 Task: In the  document lyric.epub. Insert footer and write 'ww.ramsons.com'. Find the word using Dictionary 'Gift' Use the tool word Count and display word count while typing
Action: Mouse moved to (117, 59)
Screenshot: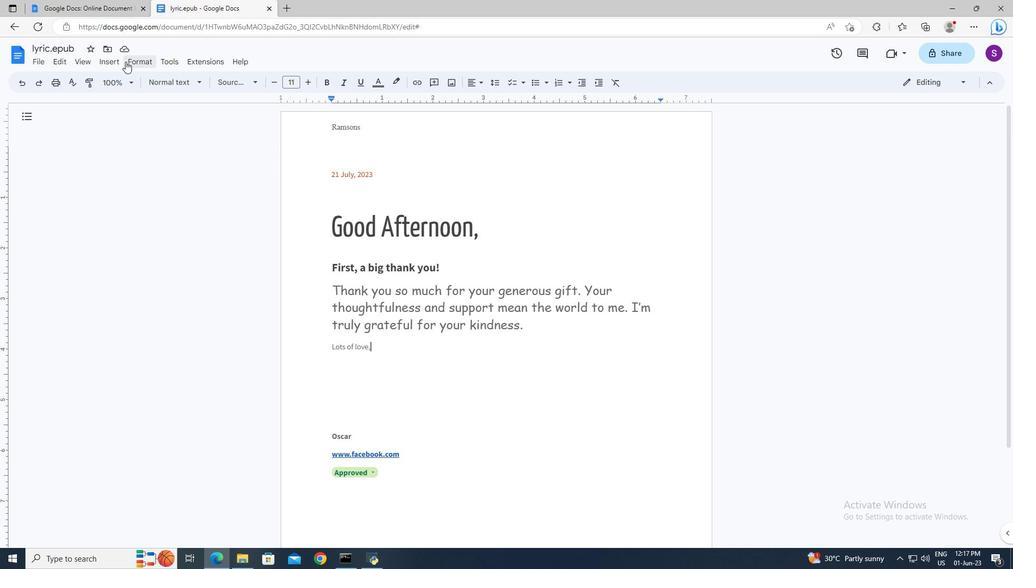 
Action: Mouse pressed left at (117, 59)
Screenshot: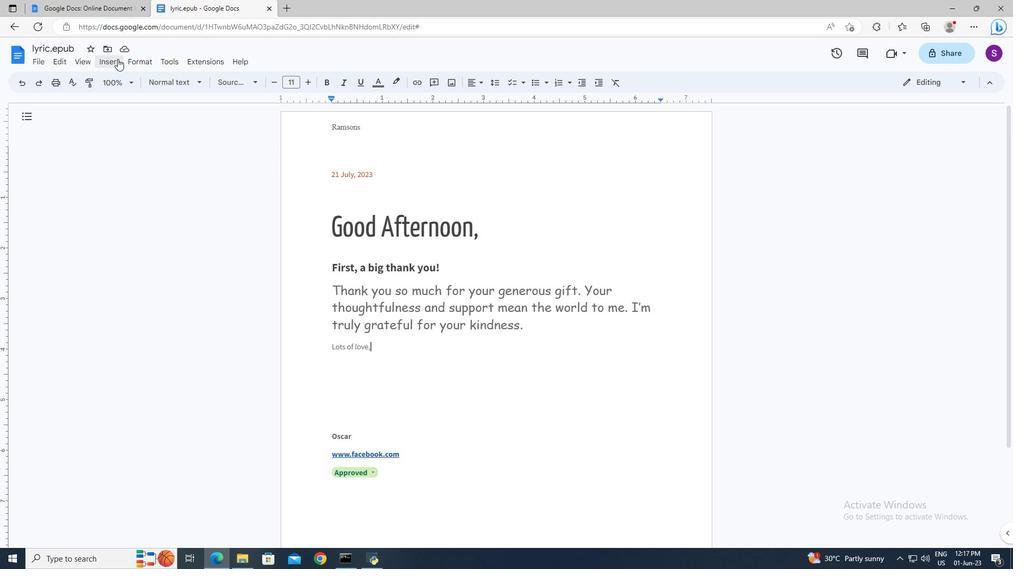 
Action: Mouse moved to (283, 344)
Screenshot: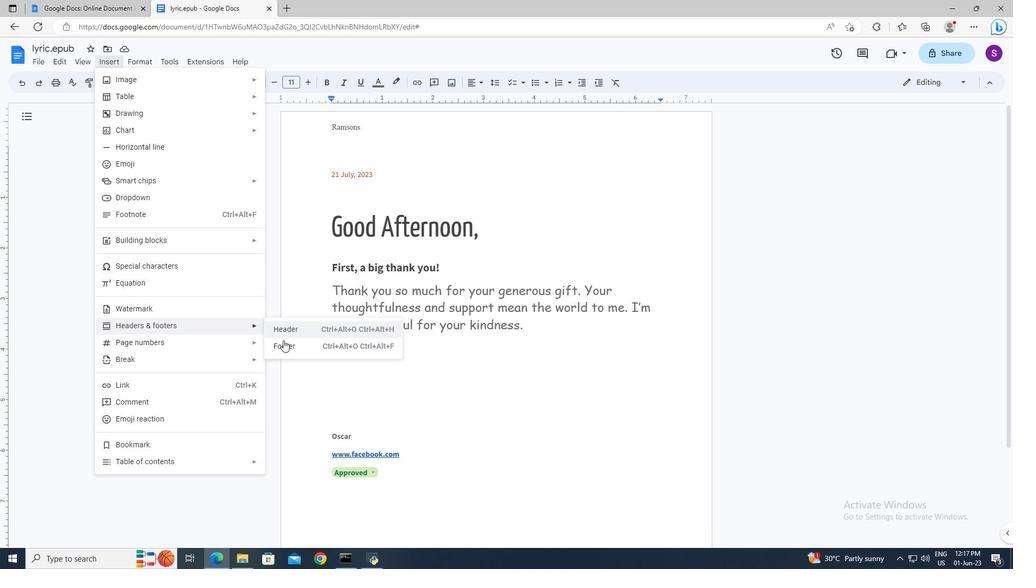 
Action: Mouse pressed left at (283, 344)
Screenshot: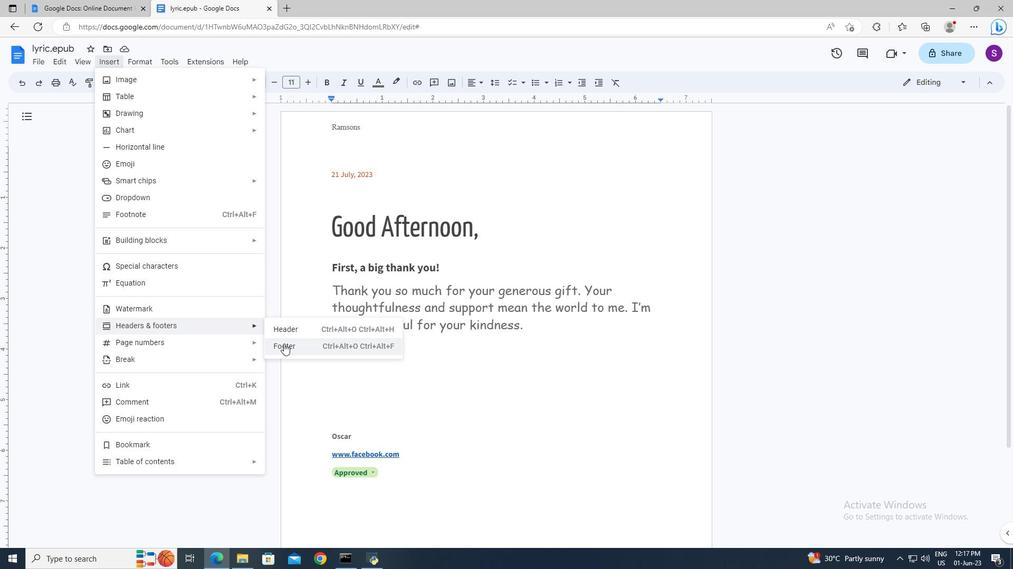 
Action: Key pressed www.ramsons.com
Screenshot: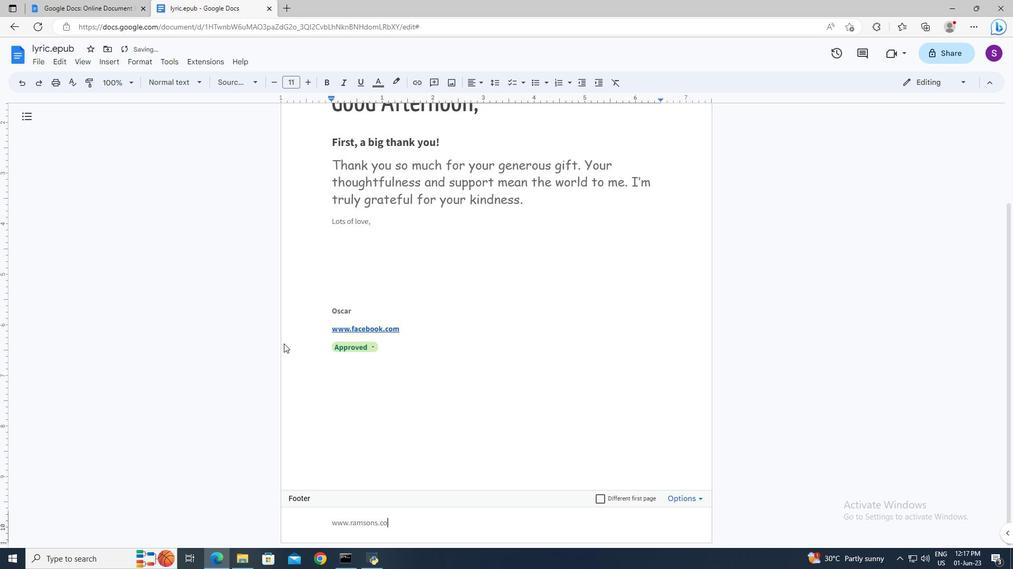 
Action: Mouse moved to (374, 280)
Screenshot: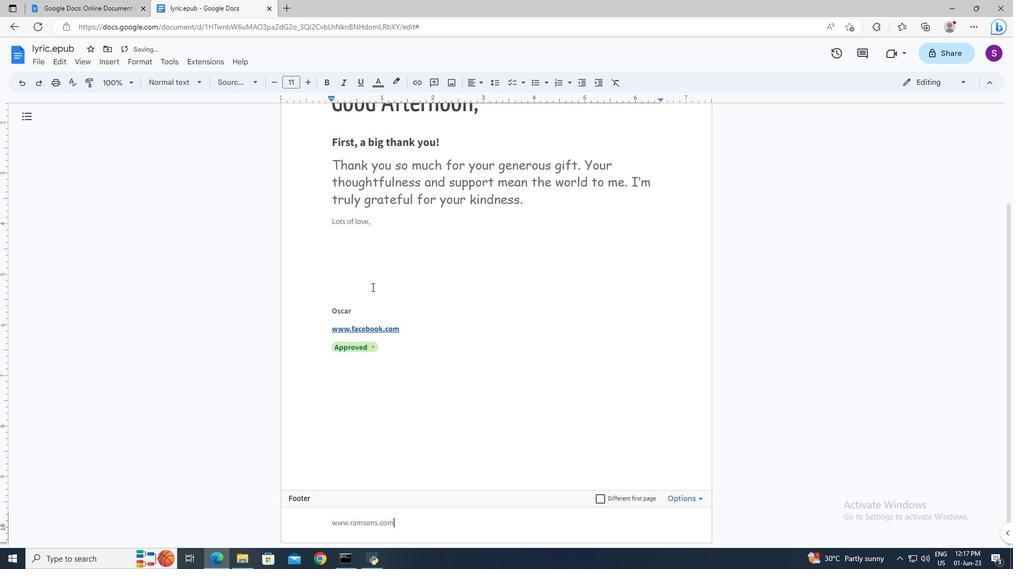 
Action: Mouse pressed left at (374, 280)
Screenshot: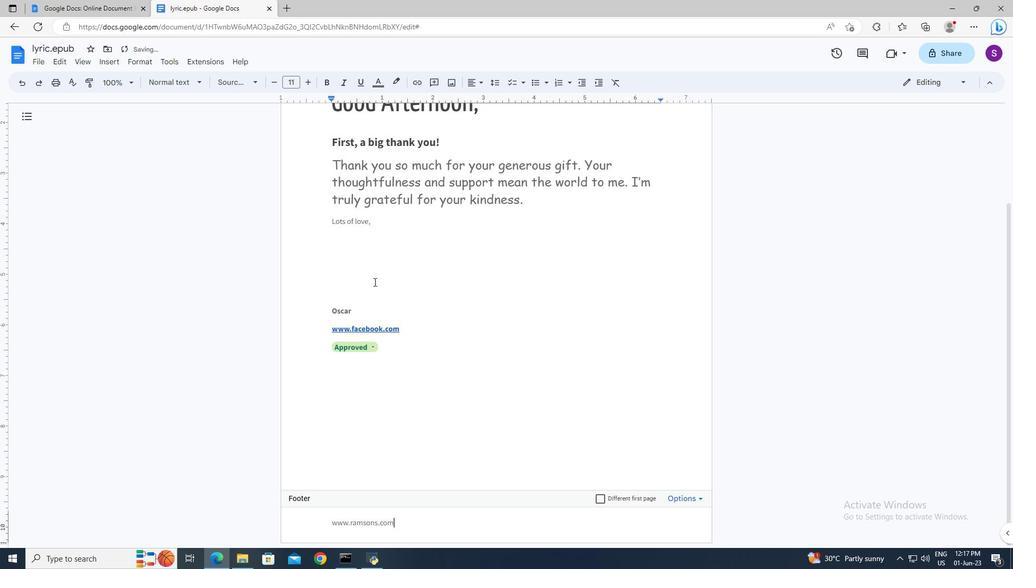 
Action: Mouse moved to (371, 279)
Screenshot: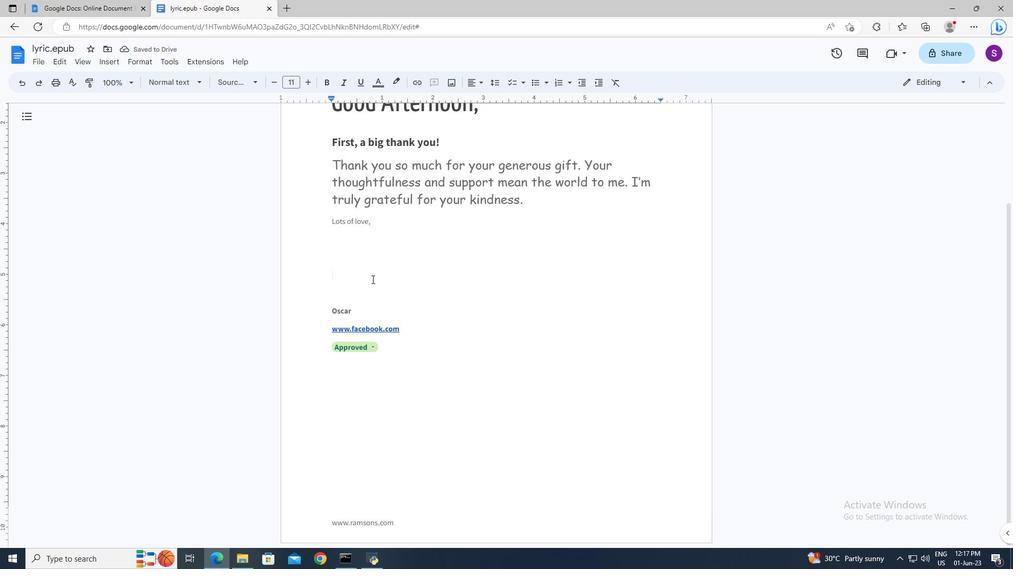 
Action: Mouse scrolled (371, 279) with delta (0, 0)
Screenshot: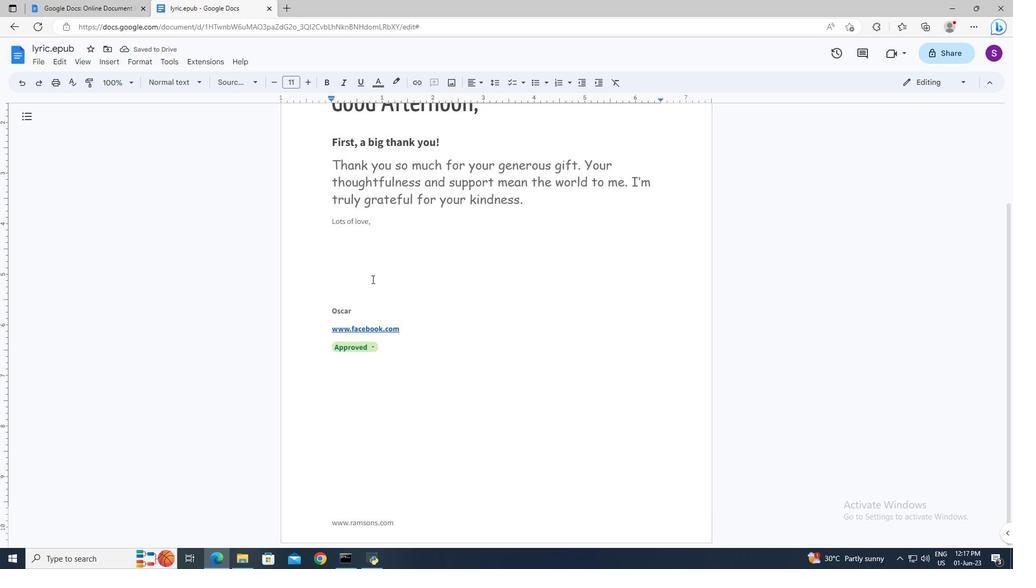 
Action: Mouse scrolled (371, 279) with delta (0, 0)
Screenshot: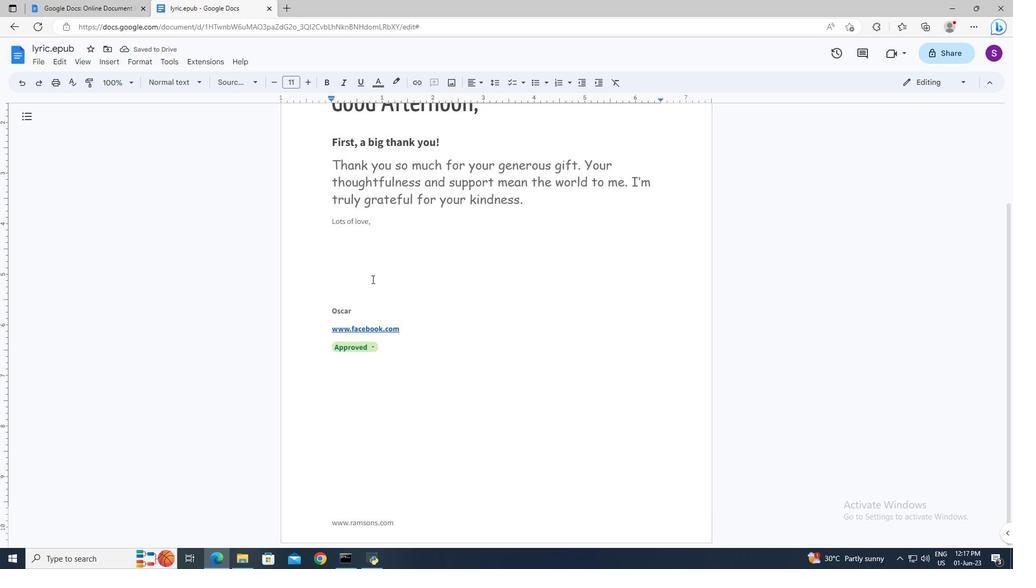 
Action: Mouse scrolled (371, 279) with delta (0, 0)
Screenshot: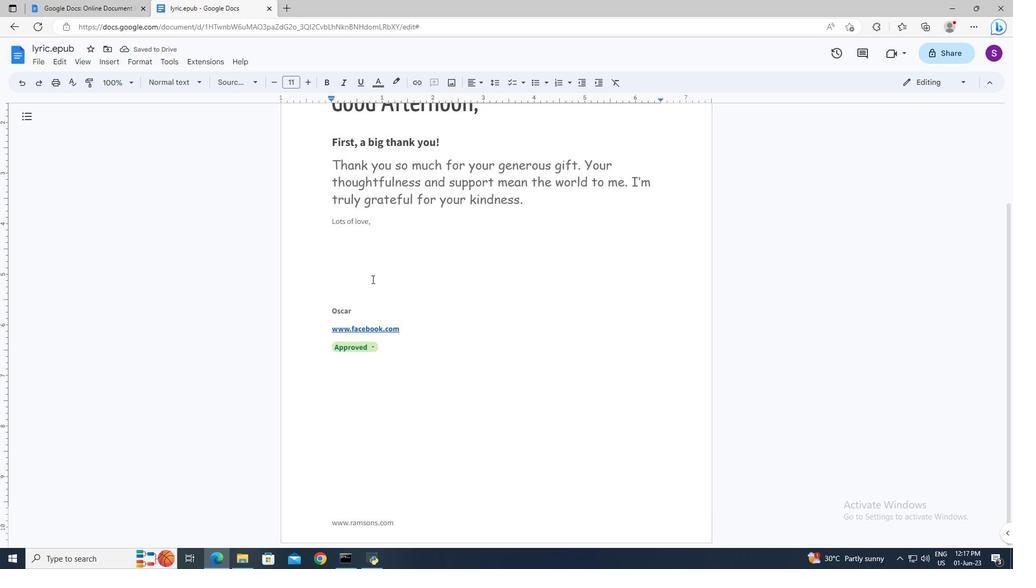 
Action: Mouse scrolled (371, 279) with delta (0, 0)
Screenshot: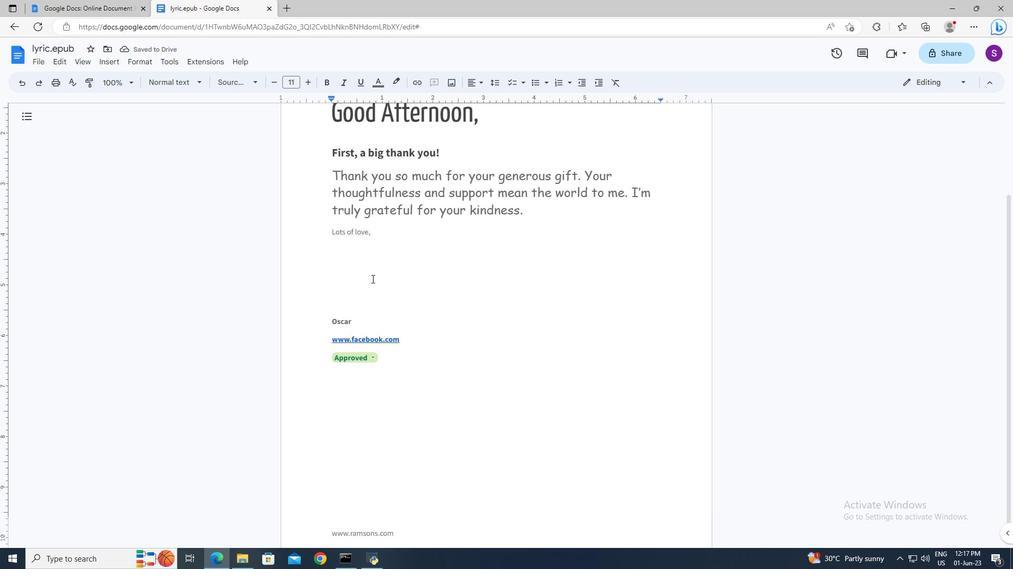 
Action: Mouse moved to (168, 62)
Screenshot: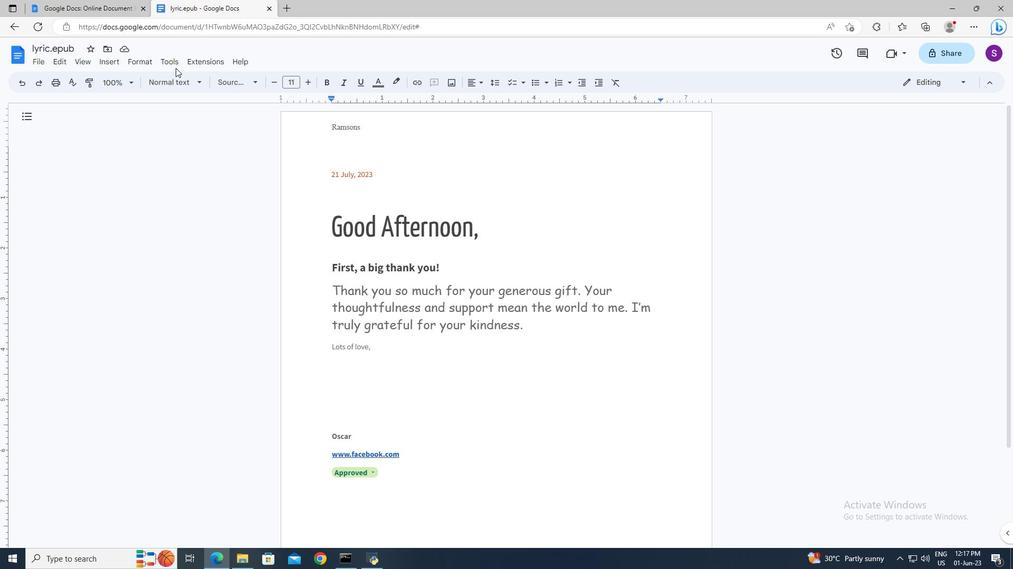 
Action: Mouse pressed left at (168, 62)
Screenshot: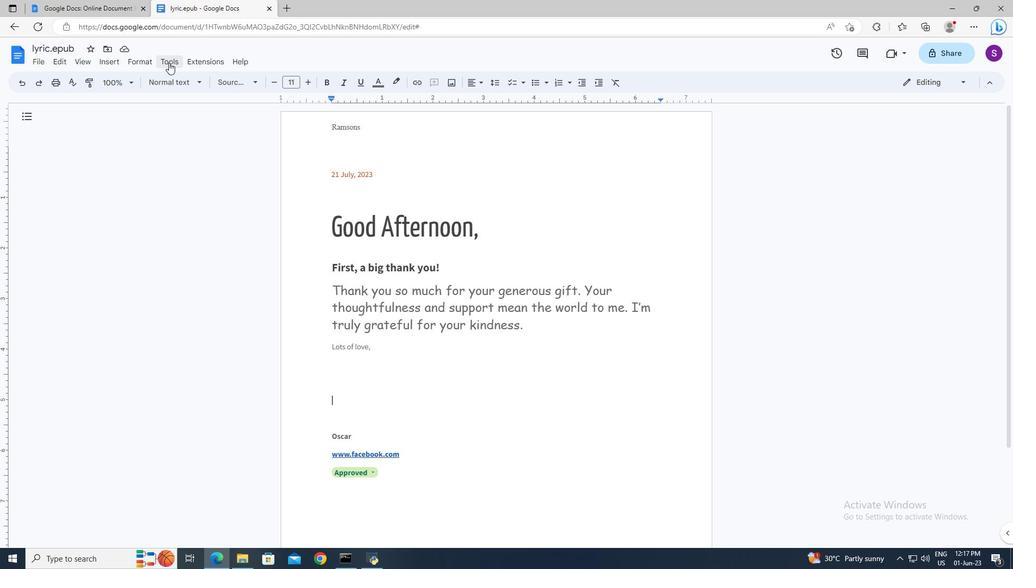 
Action: Mouse moved to (196, 215)
Screenshot: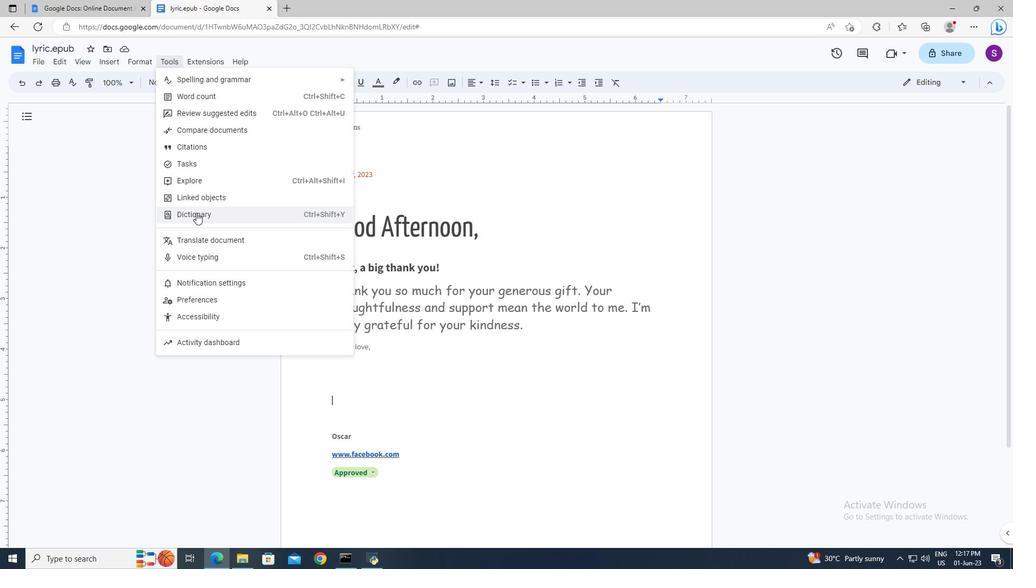 
Action: Mouse pressed left at (196, 215)
Screenshot: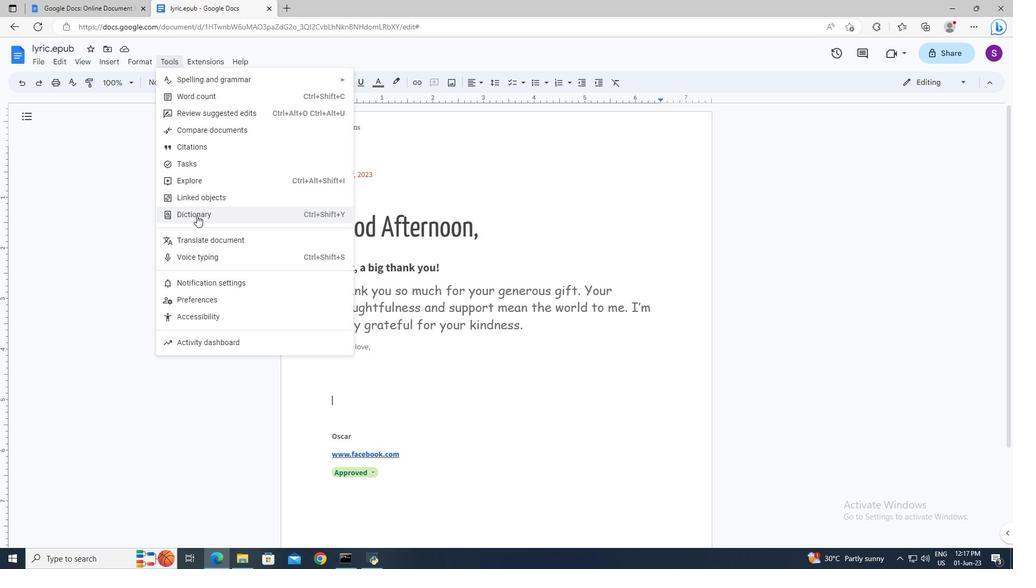 
Action: Mouse moved to (886, 115)
Screenshot: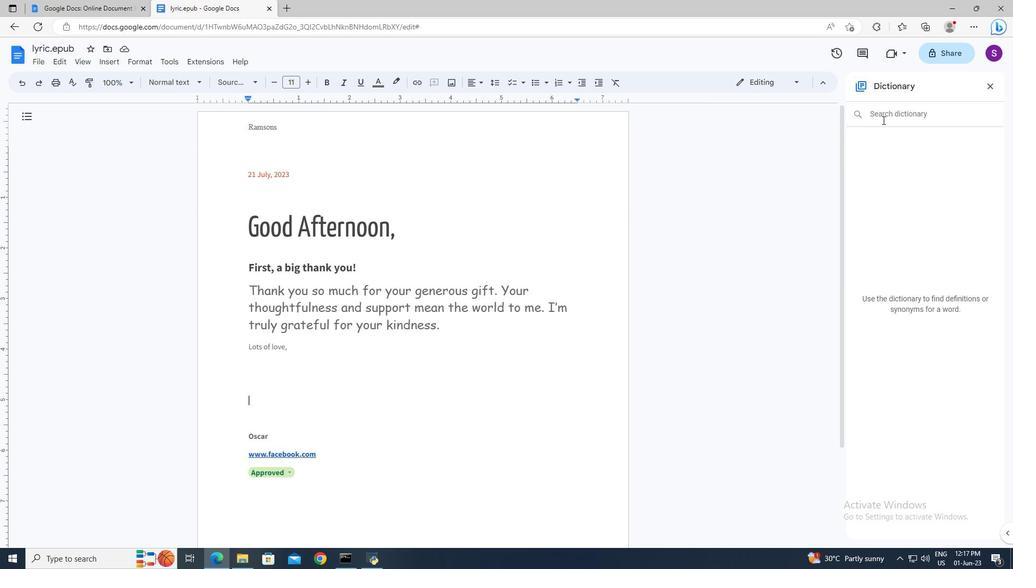 
Action: Mouse pressed left at (886, 115)
Screenshot: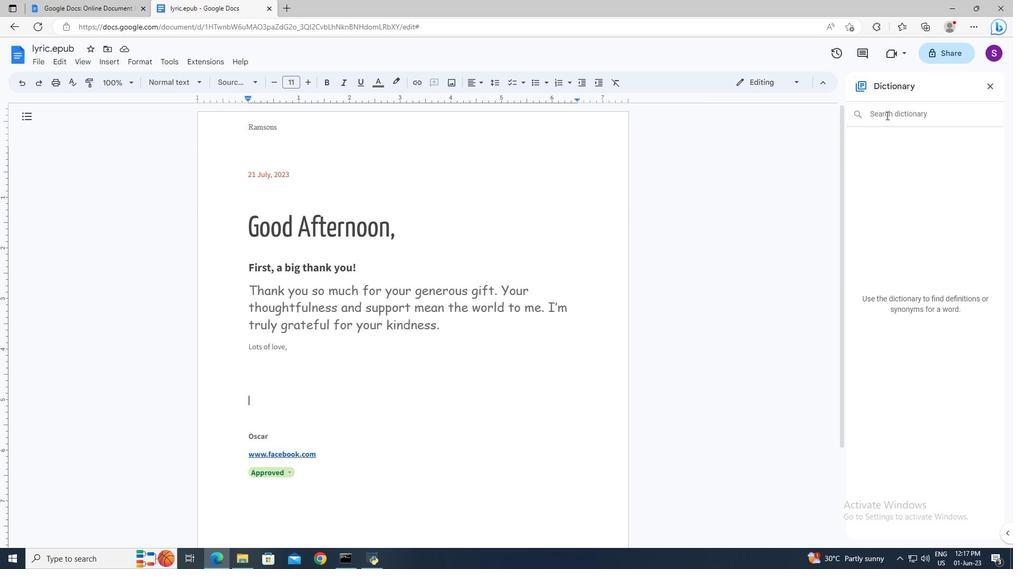 
Action: Mouse moved to (883, 113)
Screenshot: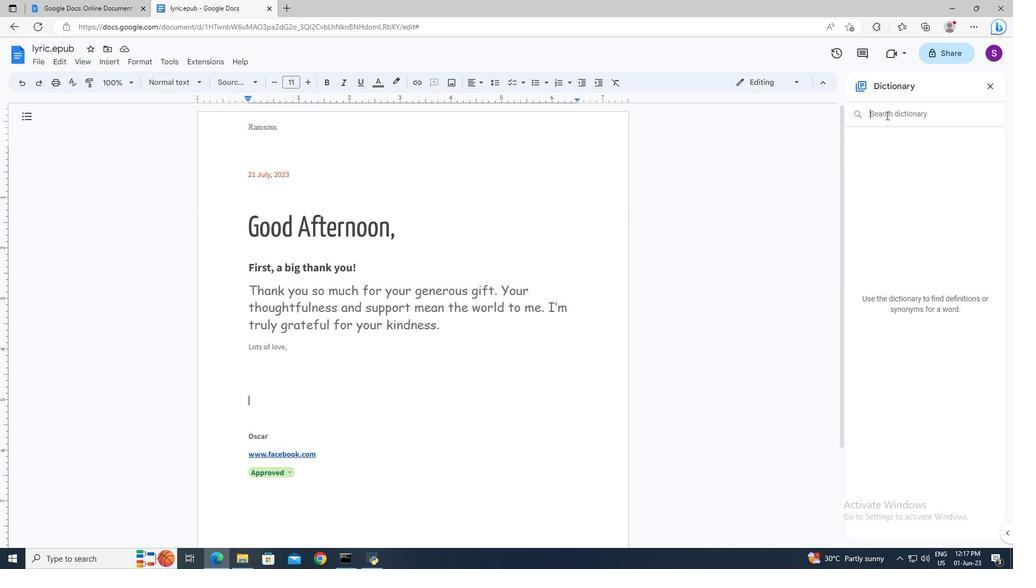 
Action: Key pressed <Key.shift>Gift<Key.enter>
Screenshot: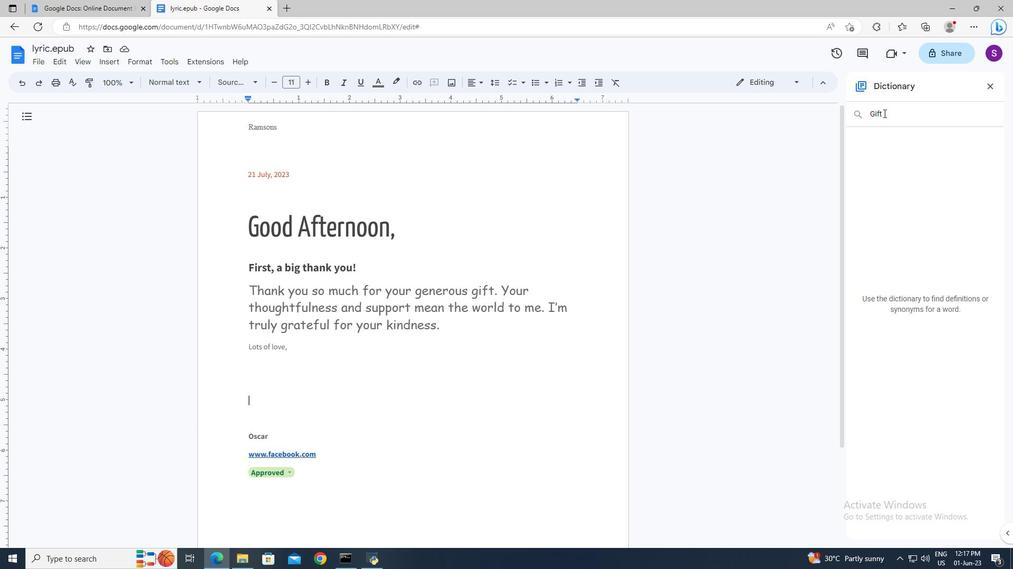 
Action: Mouse moved to (174, 63)
Screenshot: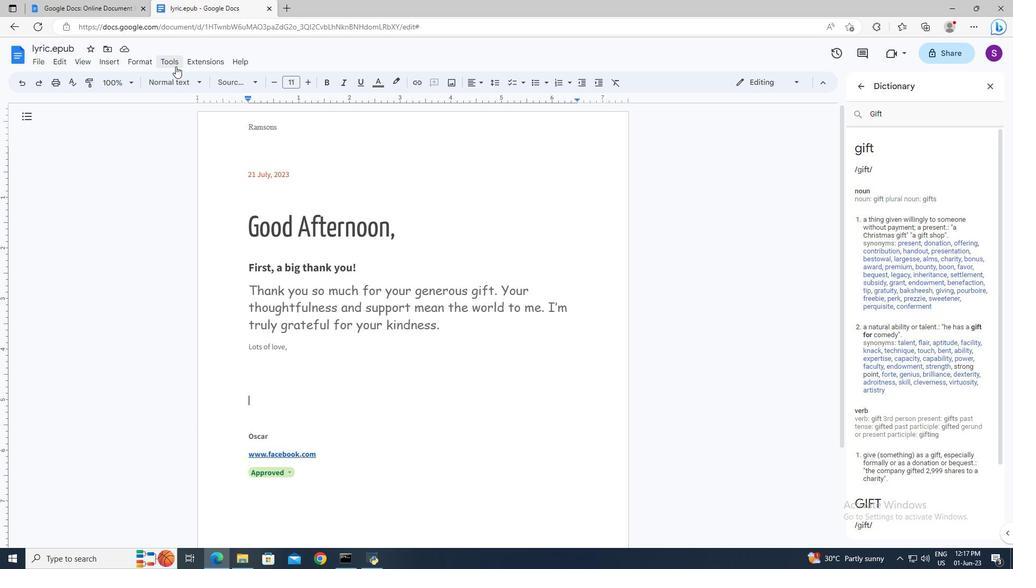 
Action: Mouse pressed left at (174, 63)
Screenshot: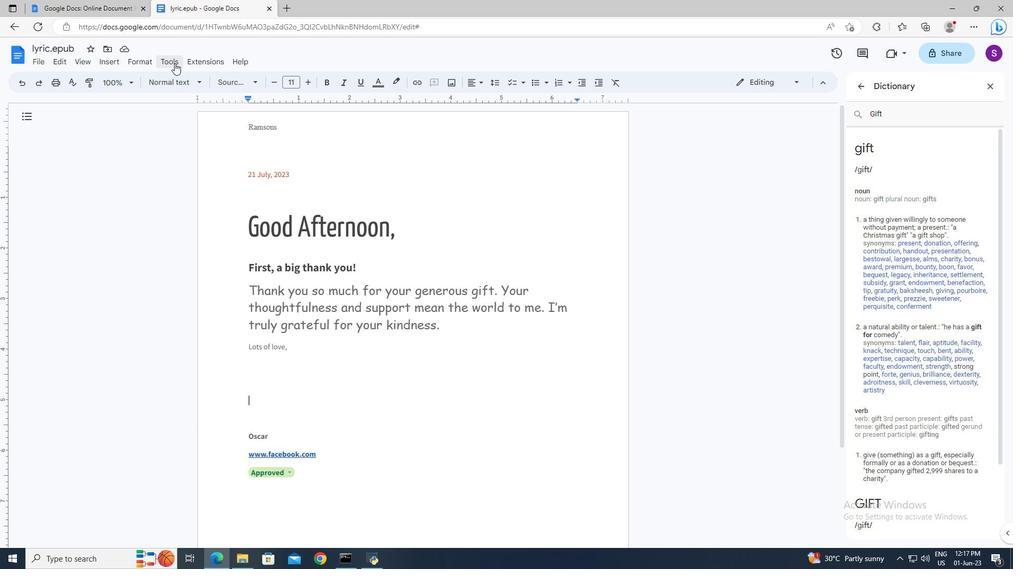 
Action: Mouse moved to (310, 91)
Screenshot: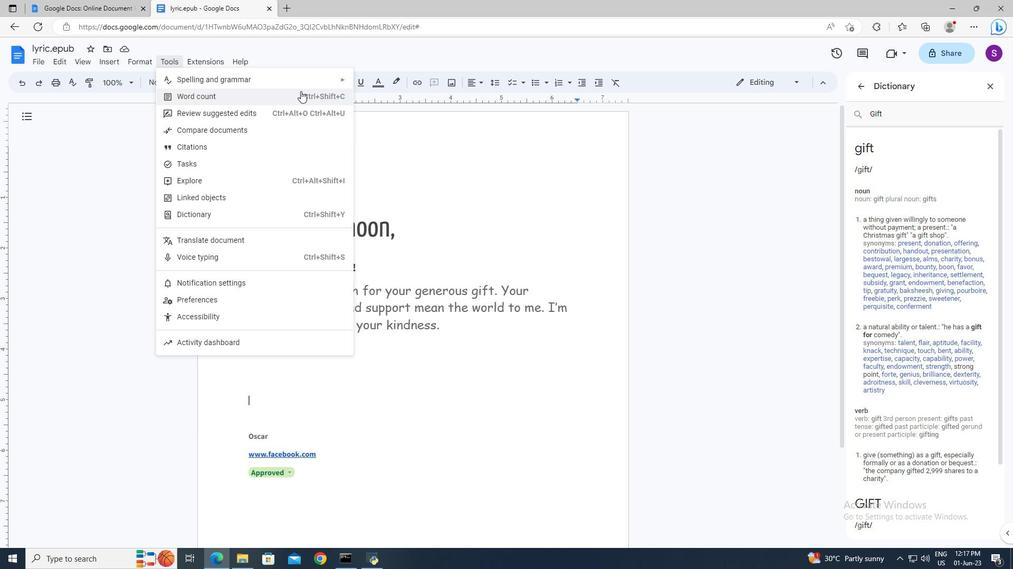 
Action: Mouse pressed left at (310, 91)
Screenshot: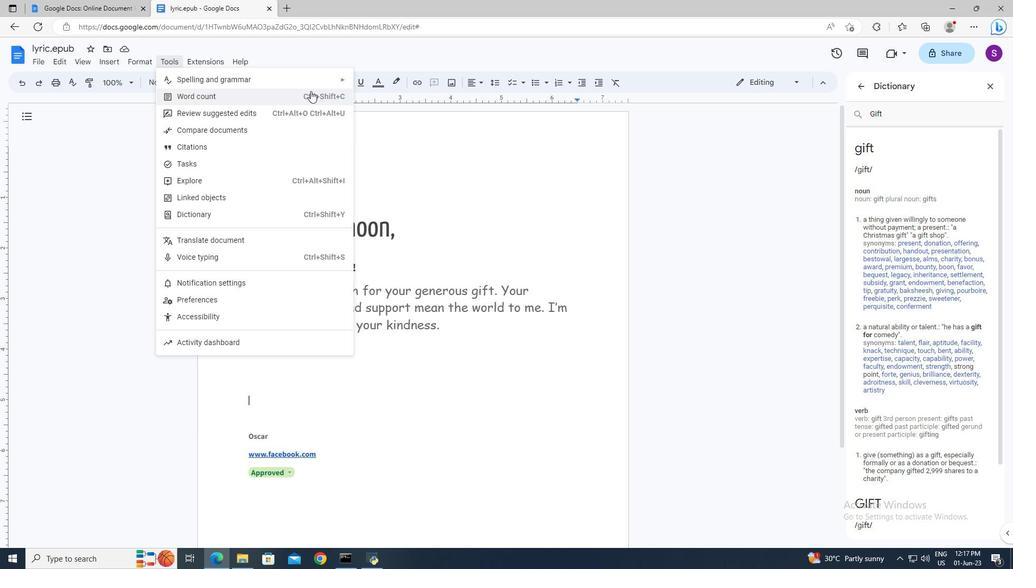 
Action: Mouse moved to (441, 337)
Screenshot: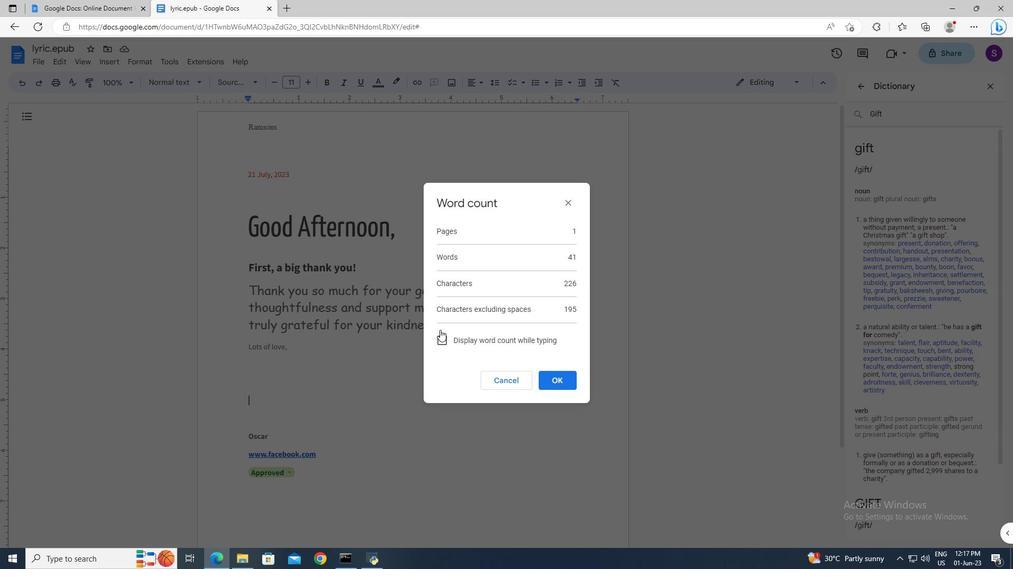 
Action: Mouse pressed left at (441, 337)
Screenshot: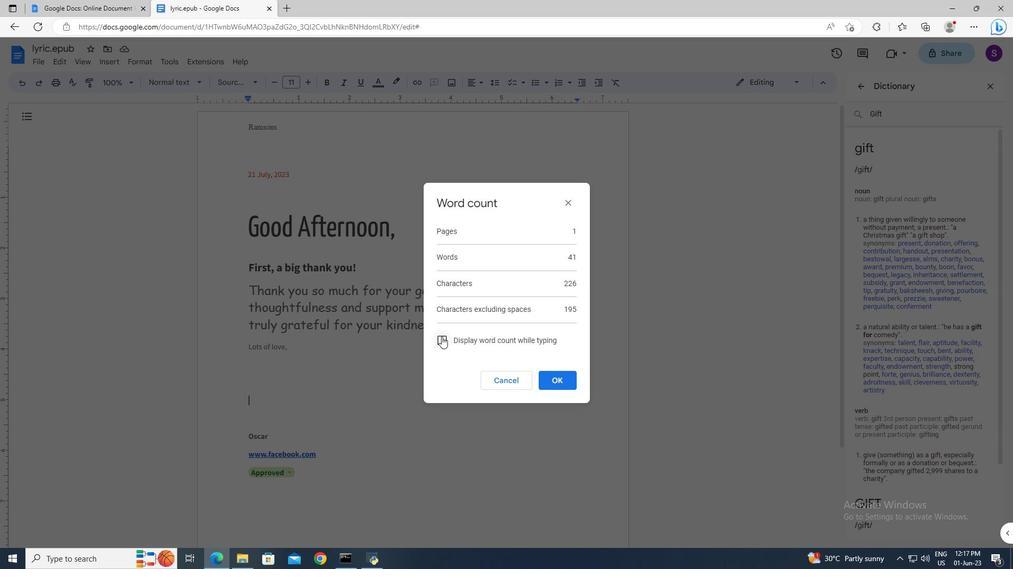 
Action: Mouse moved to (560, 374)
Screenshot: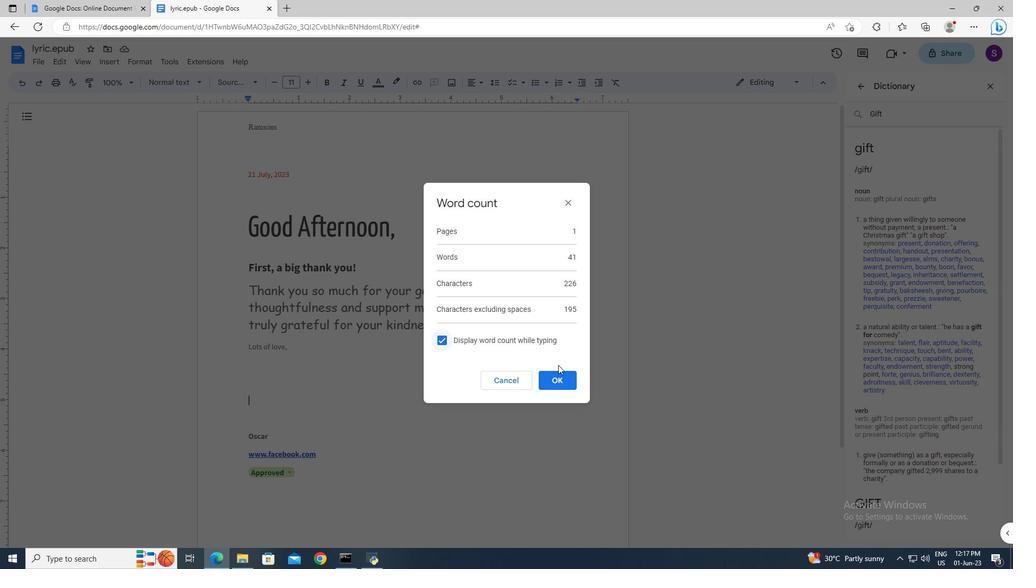 
Action: Mouse pressed left at (560, 374)
Screenshot: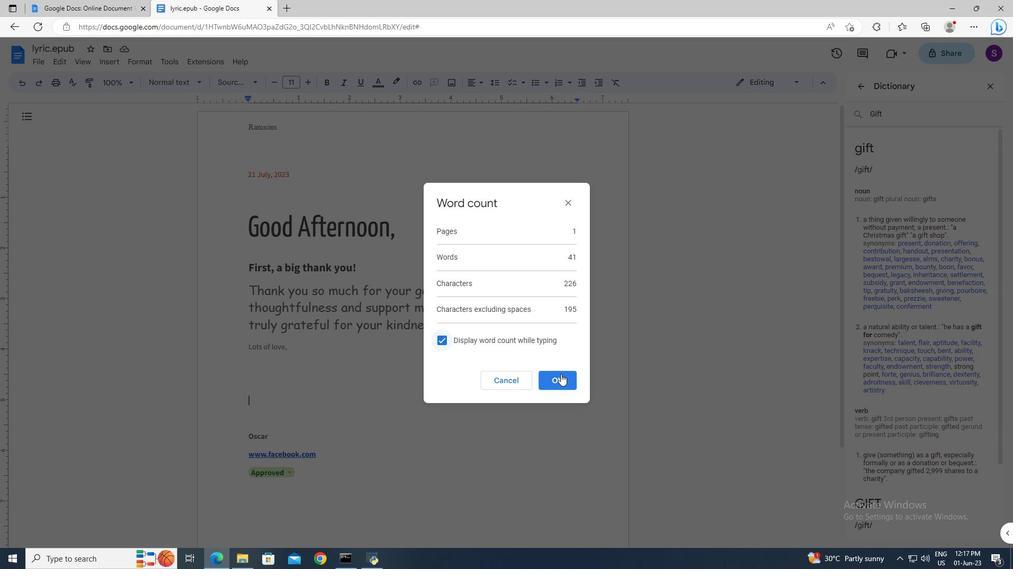 
